 Task: Change the configuration of the roadmap layout of the mark's project to group by "No grouping".
Action: Mouse moved to (227, 168)
Screenshot: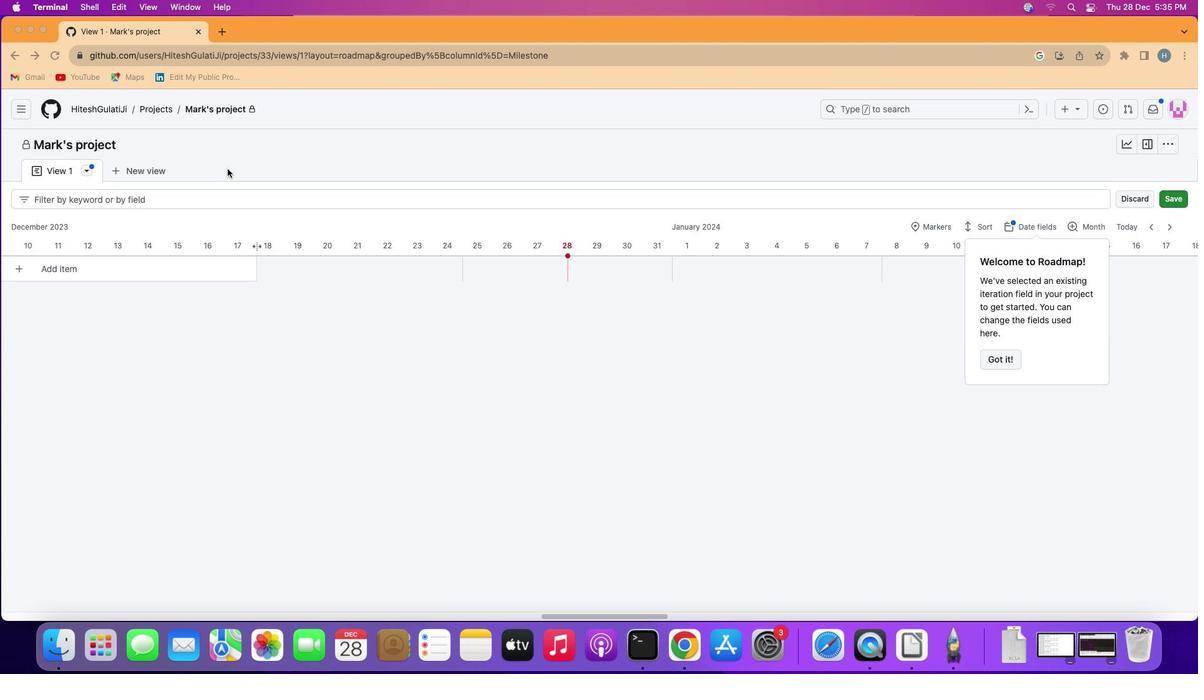 
Action: Mouse pressed left at (227, 168)
Screenshot: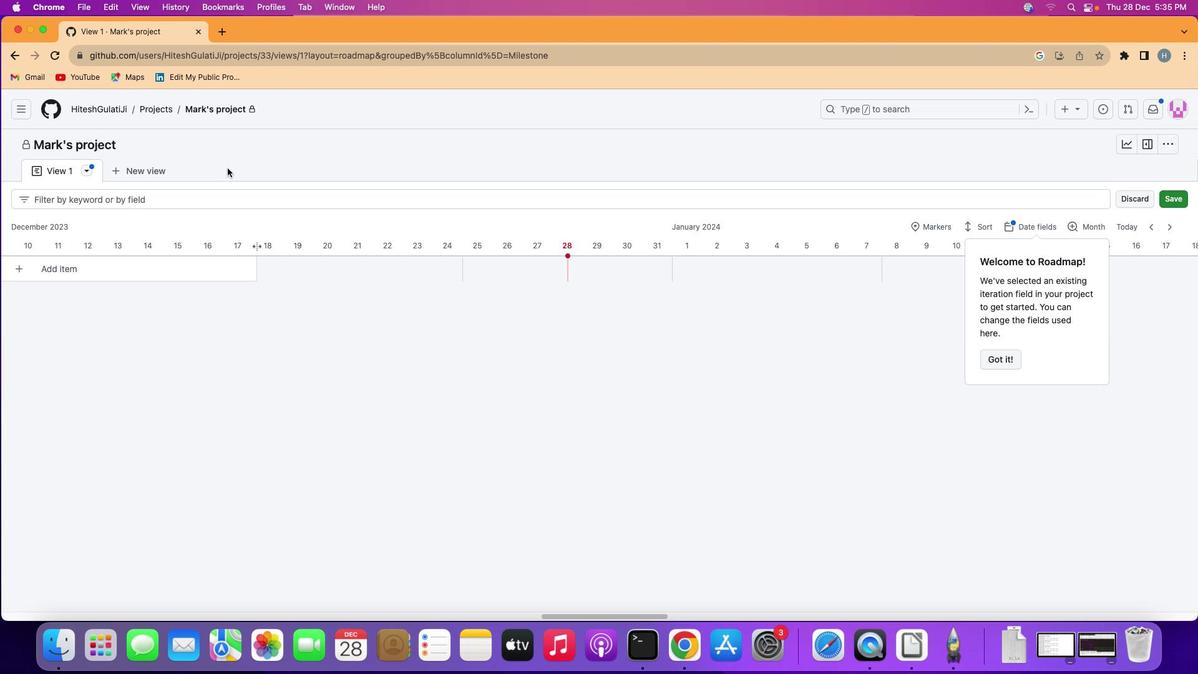 
Action: Mouse moved to (88, 167)
Screenshot: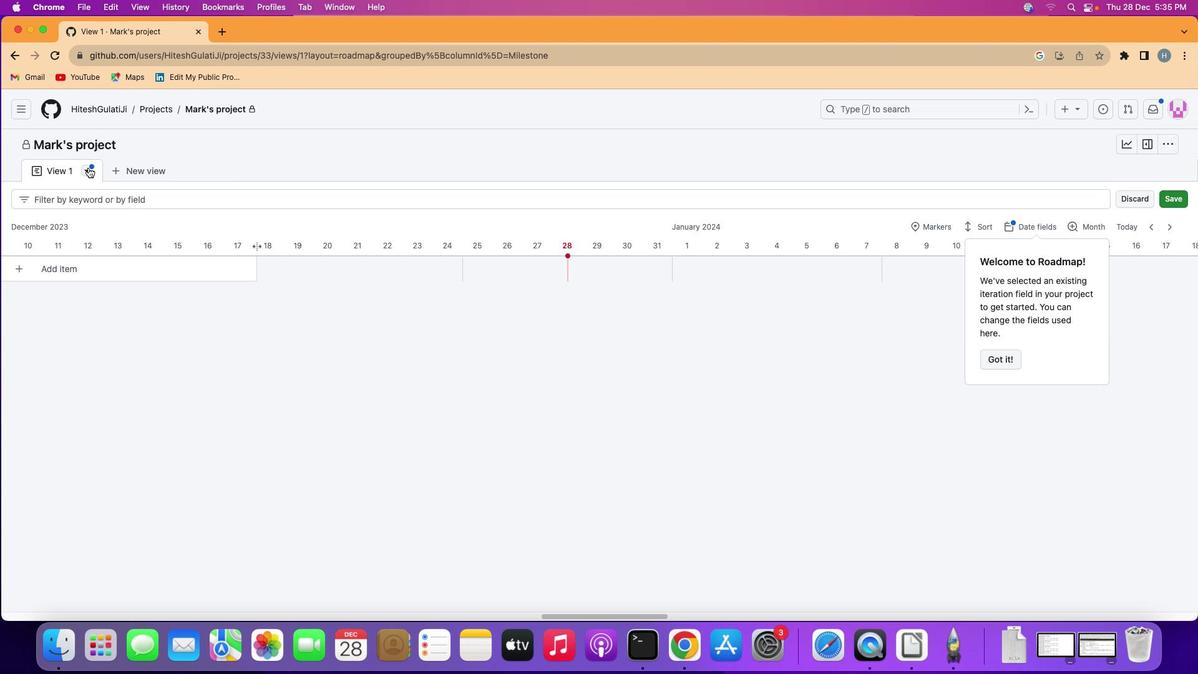 
Action: Mouse pressed left at (88, 167)
Screenshot: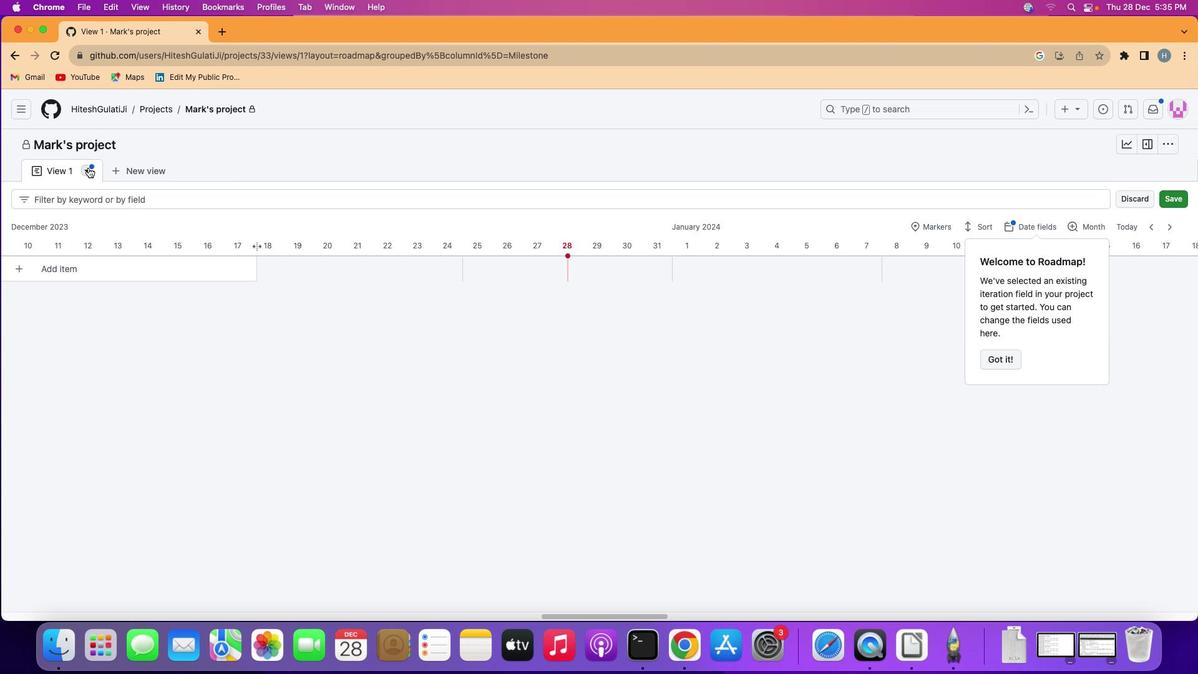 
Action: Mouse moved to (140, 249)
Screenshot: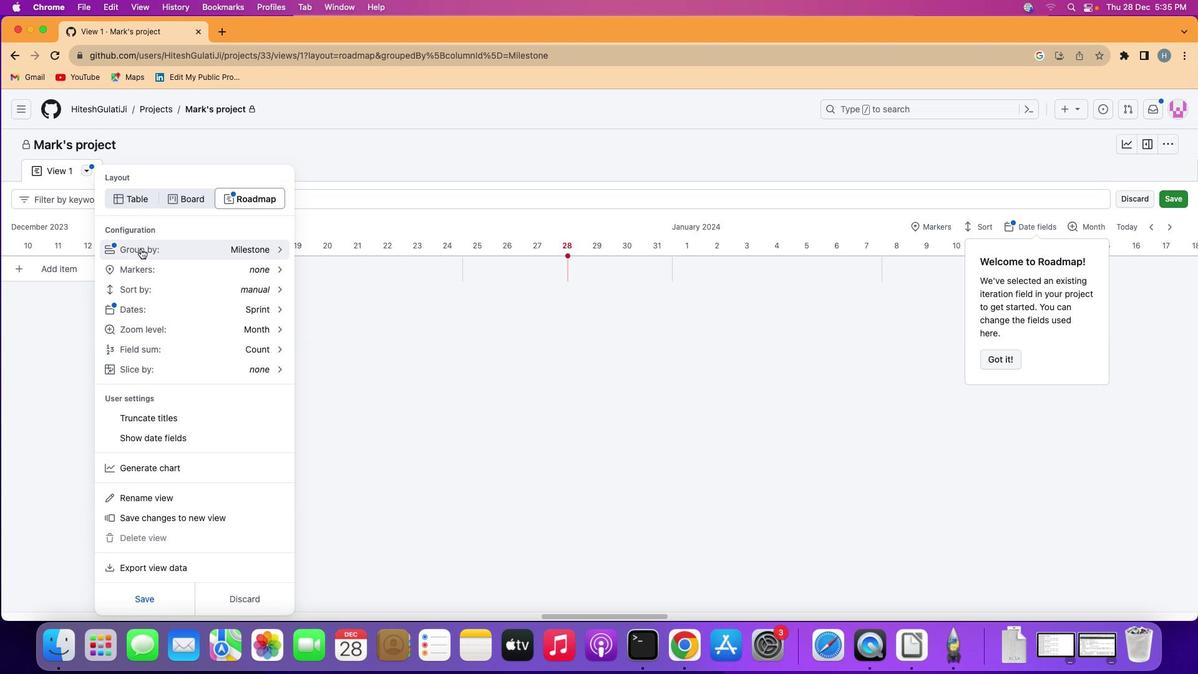 
Action: Mouse pressed left at (140, 249)
Screenshot: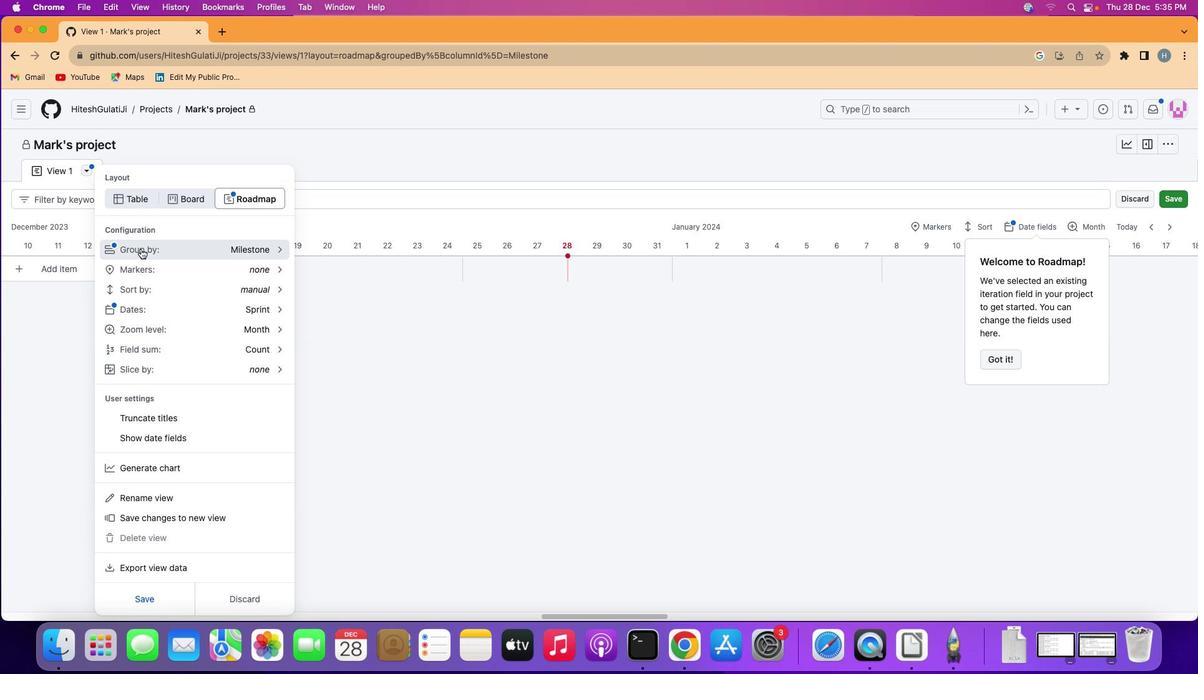 
Action: Mouse moved to (151, 312)
Screenshot: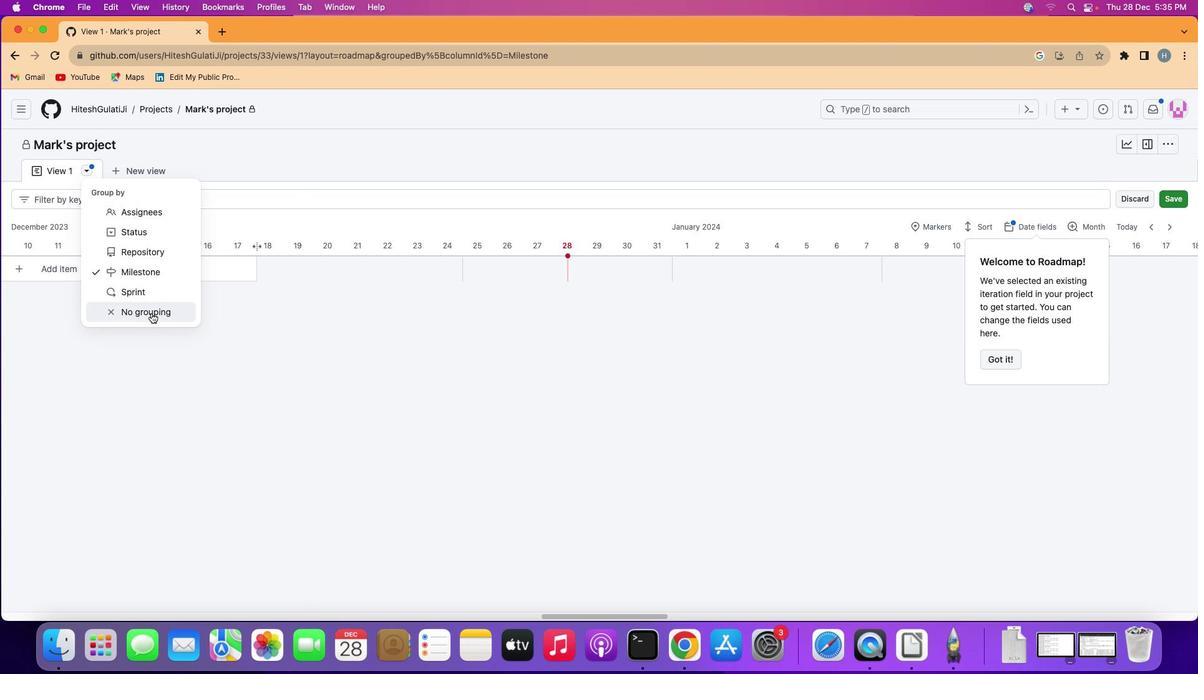 
Action: Mouse pressed left at (151, 312)
Screenshot: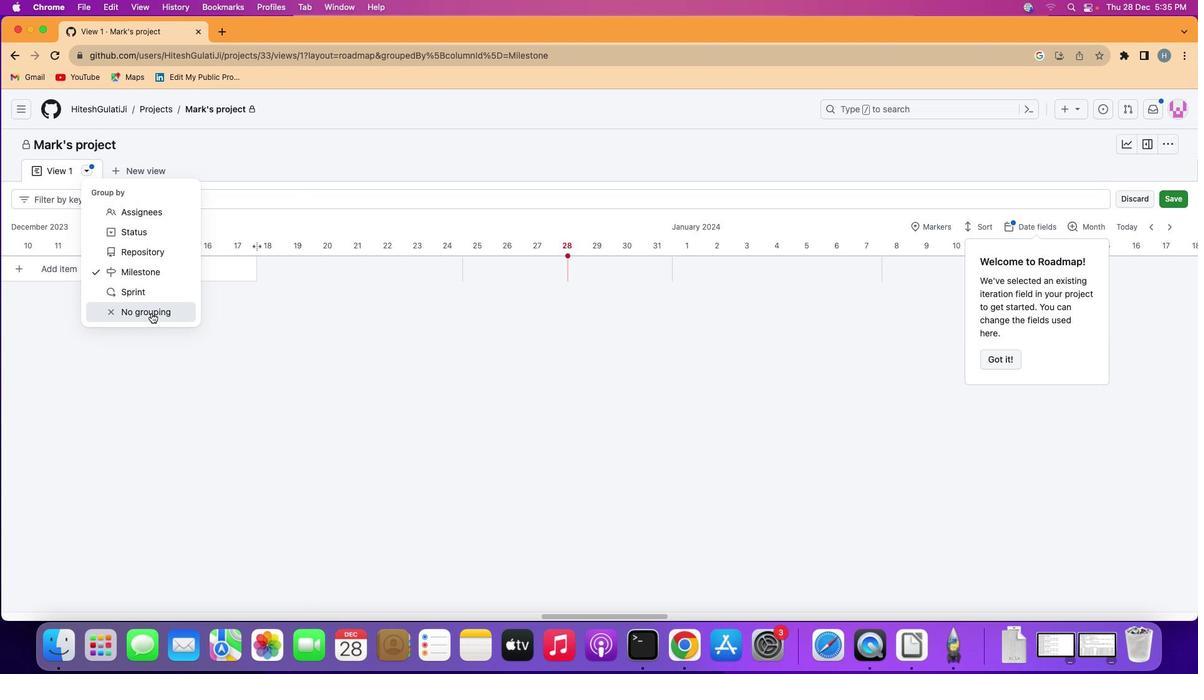 
Action: Mouse moved to (249, 307)
Screenshot: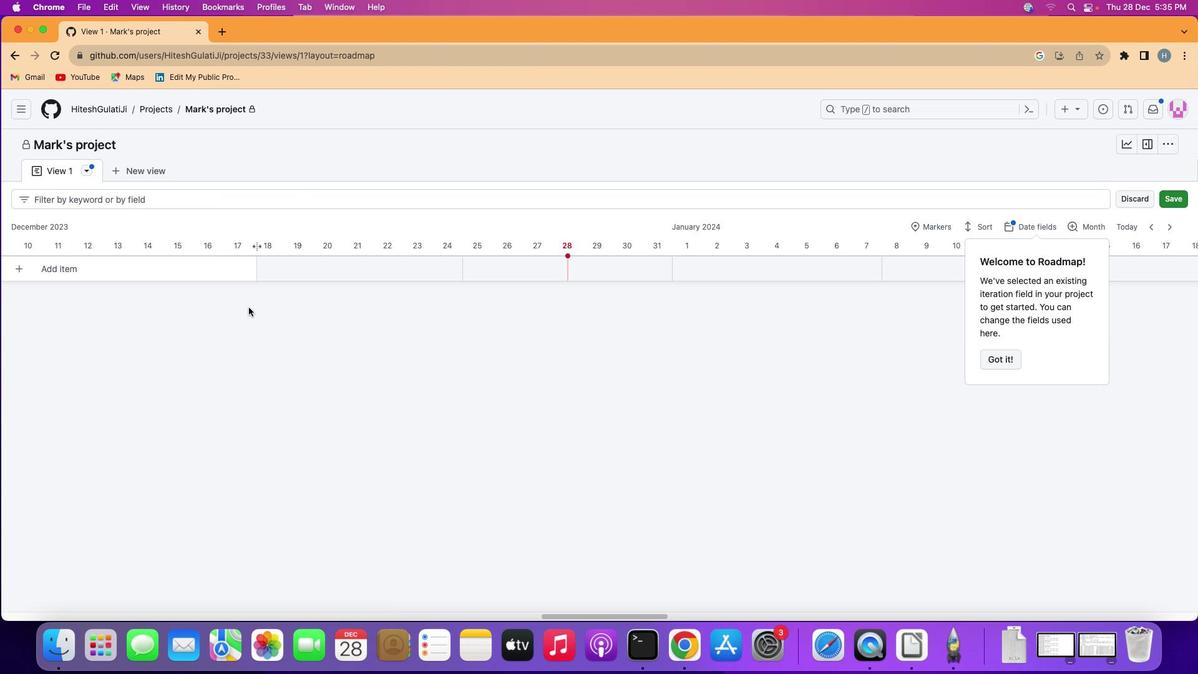 
